 Task: Strikethrough the description.
Action: Mouse moved to (447, 285)
Screenshot: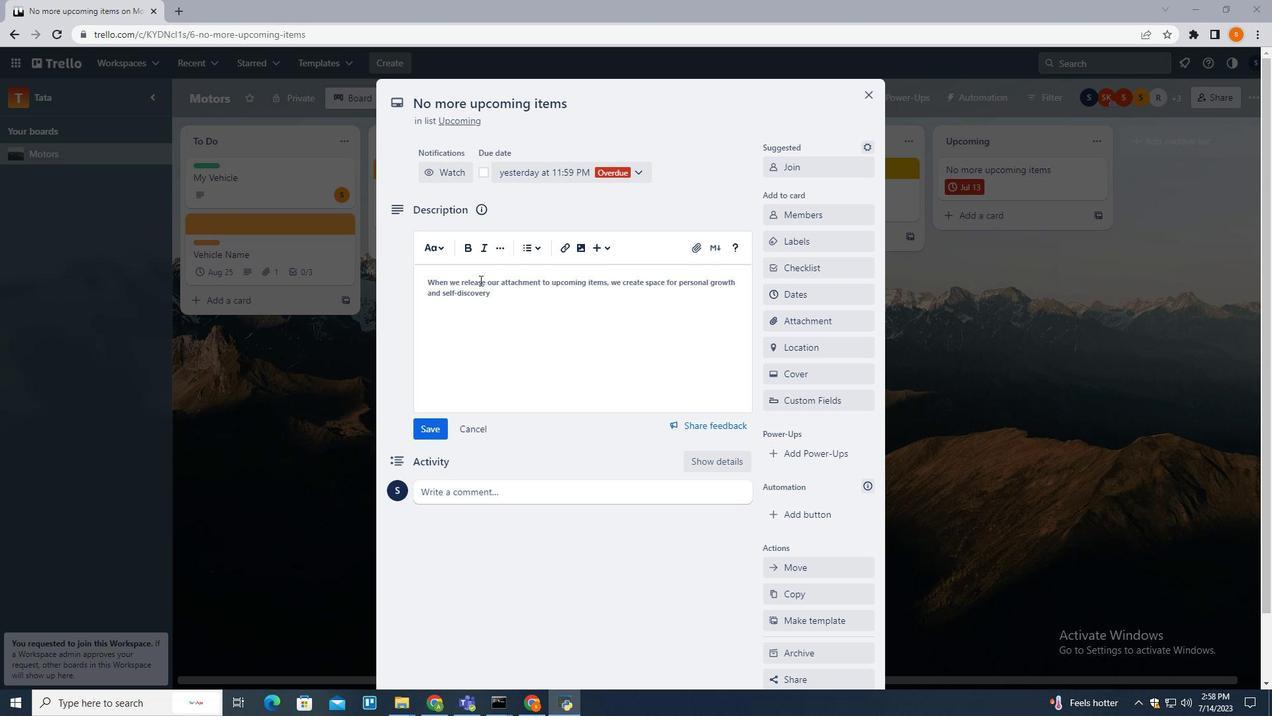 
Action: Mouse pressed left at (447, 285)
Screenshot: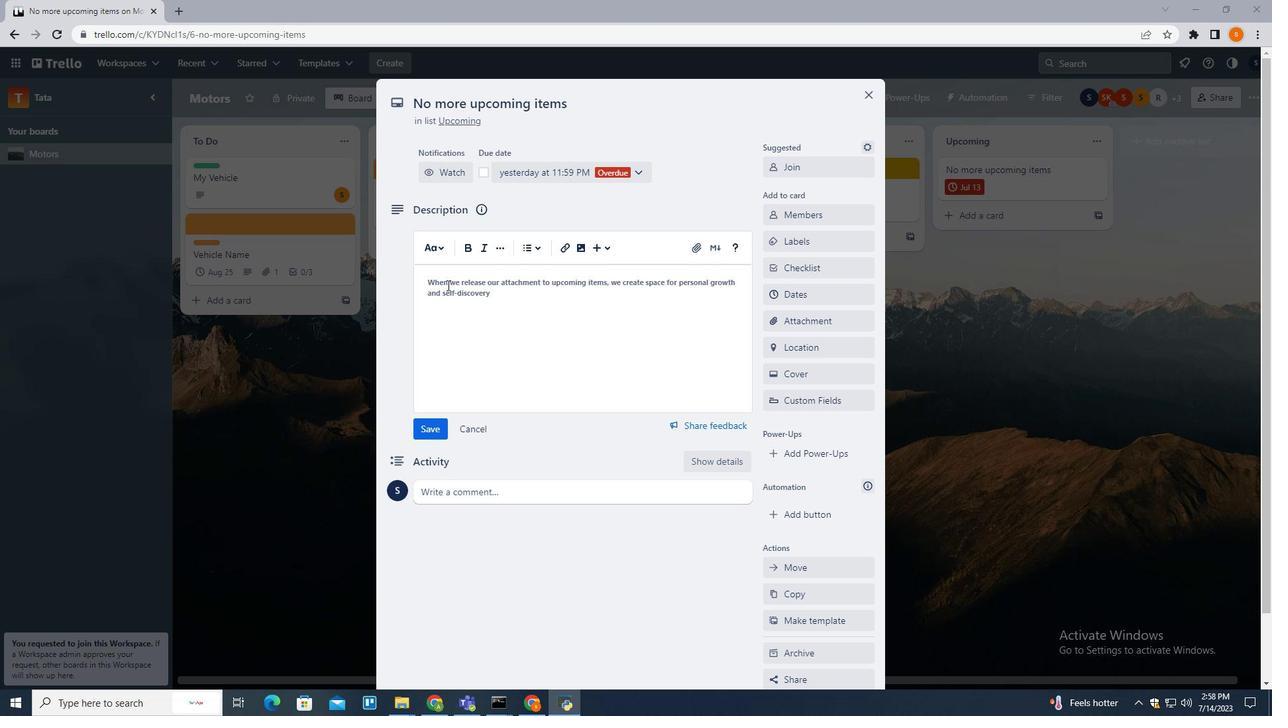 
Action: Mouse pressed left at (447, 285)
Screenshot: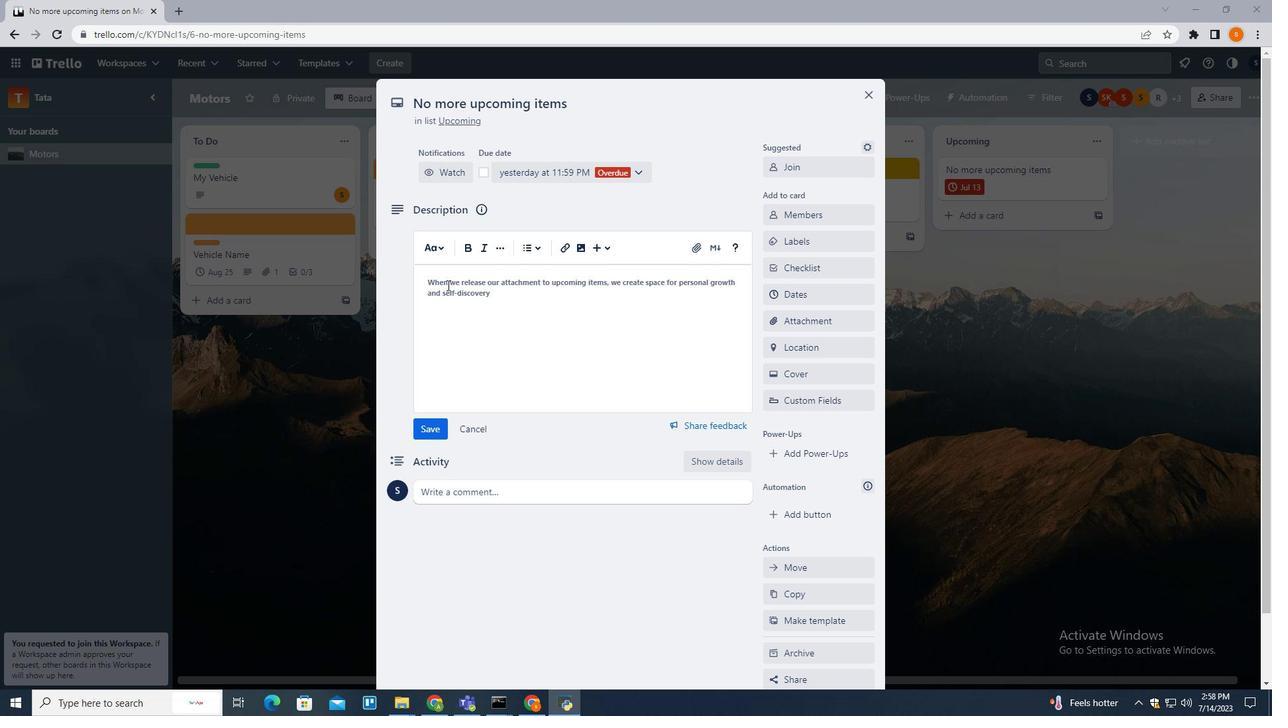 
Action: Mouse pressed left at (447, 285)
Screenshot: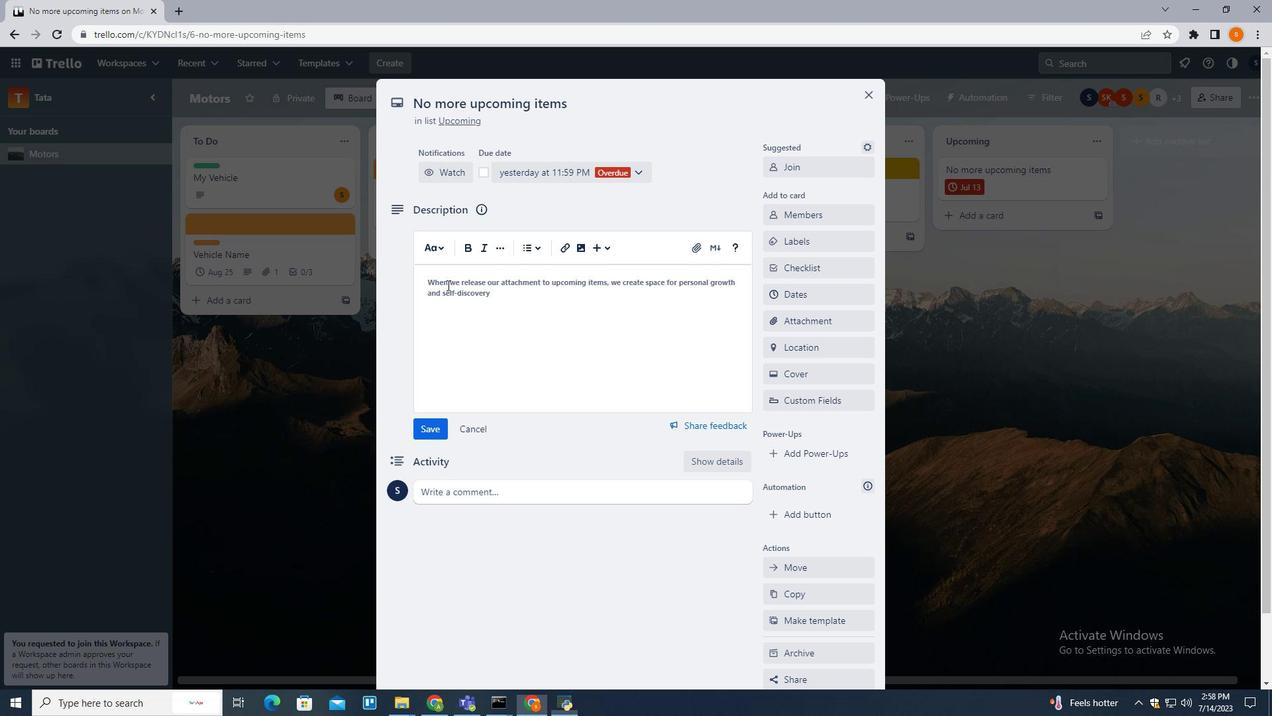 
Action: Mouse moved to (505, 249)
Screenshot: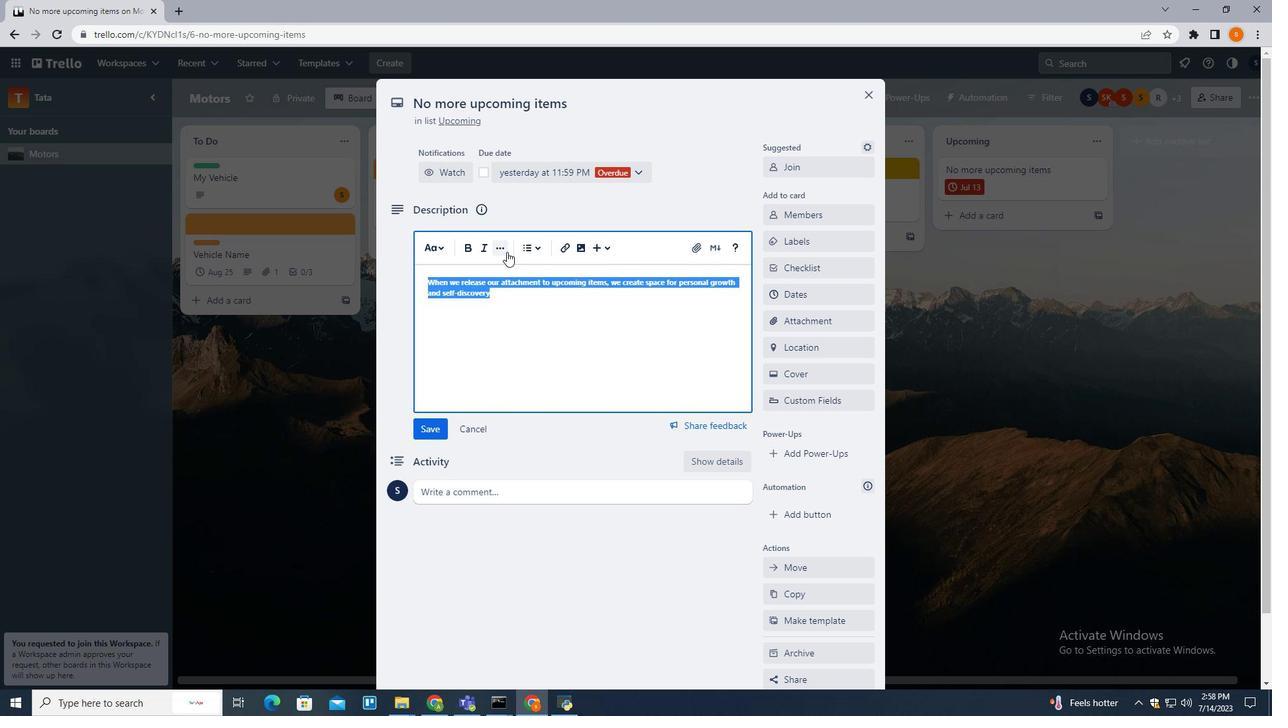 
Action: Mouse pressed left at (505, 249)
Screenshot: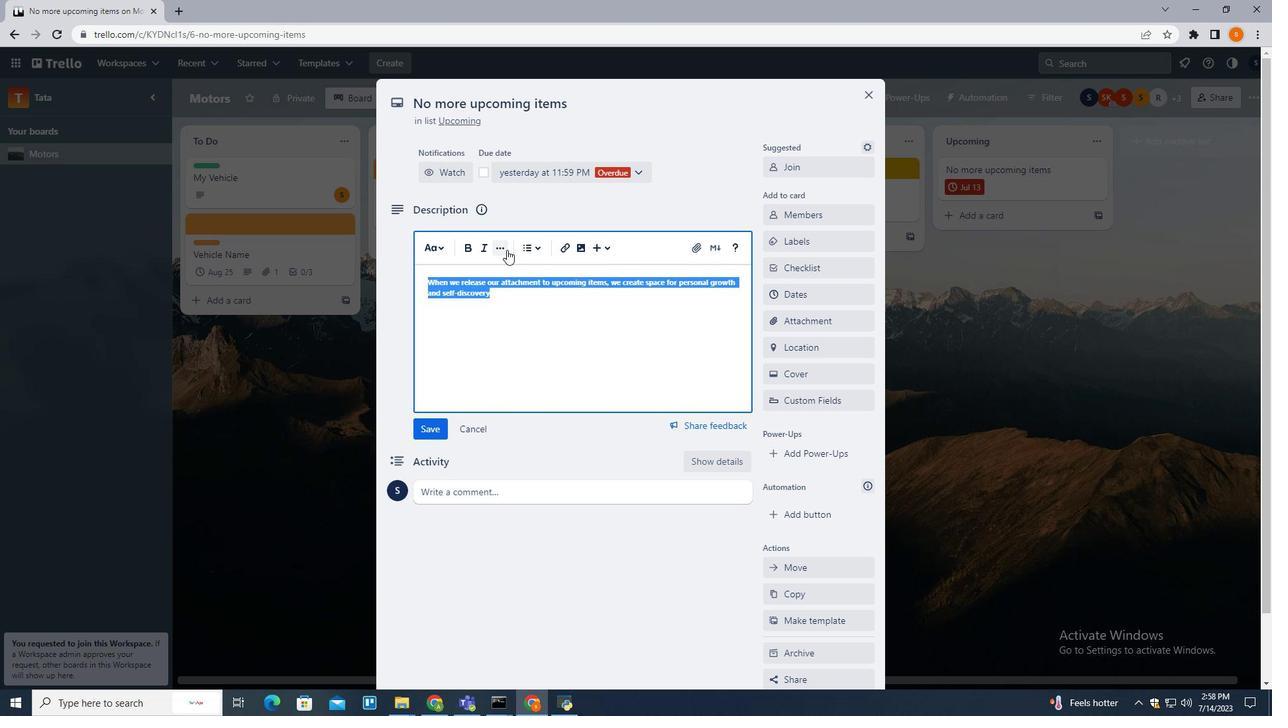 
Action: Mouse moved to (515, 272)
Screenshot: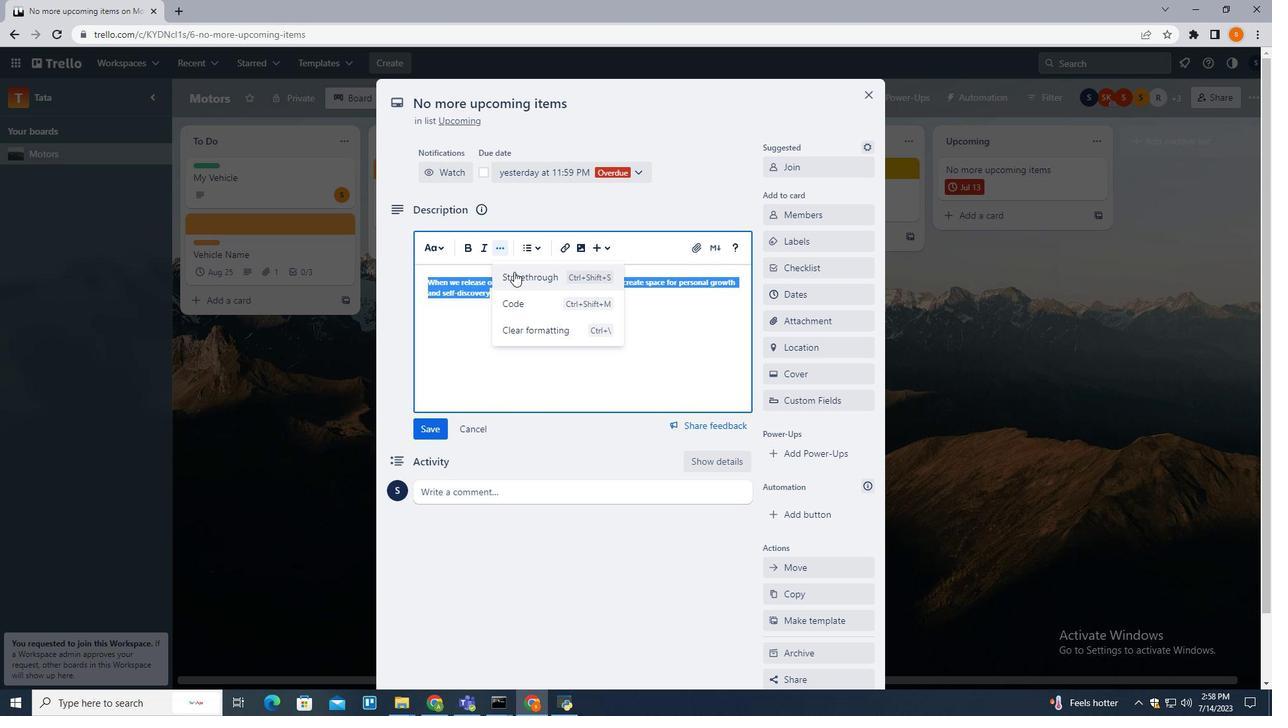 
Action: Mouse pressed left at (515, 272)
Screenshot: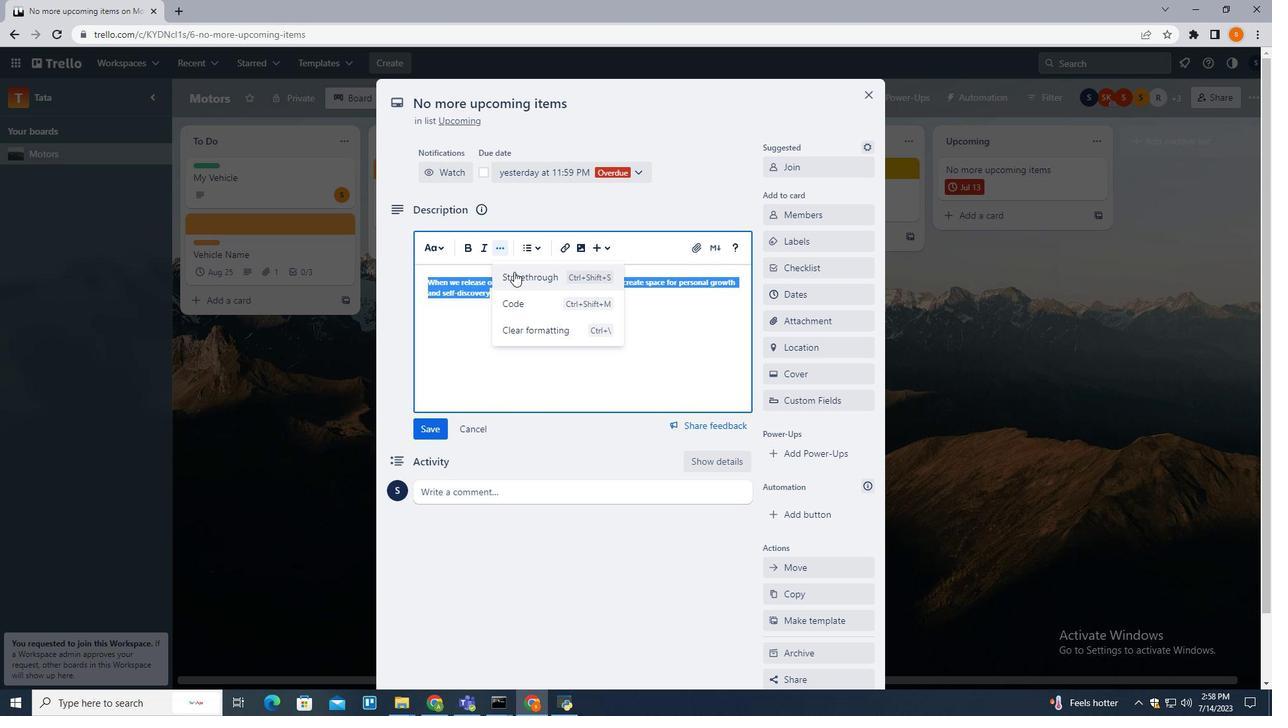
Action: Mouse moved to (523, 354)
Screenshot: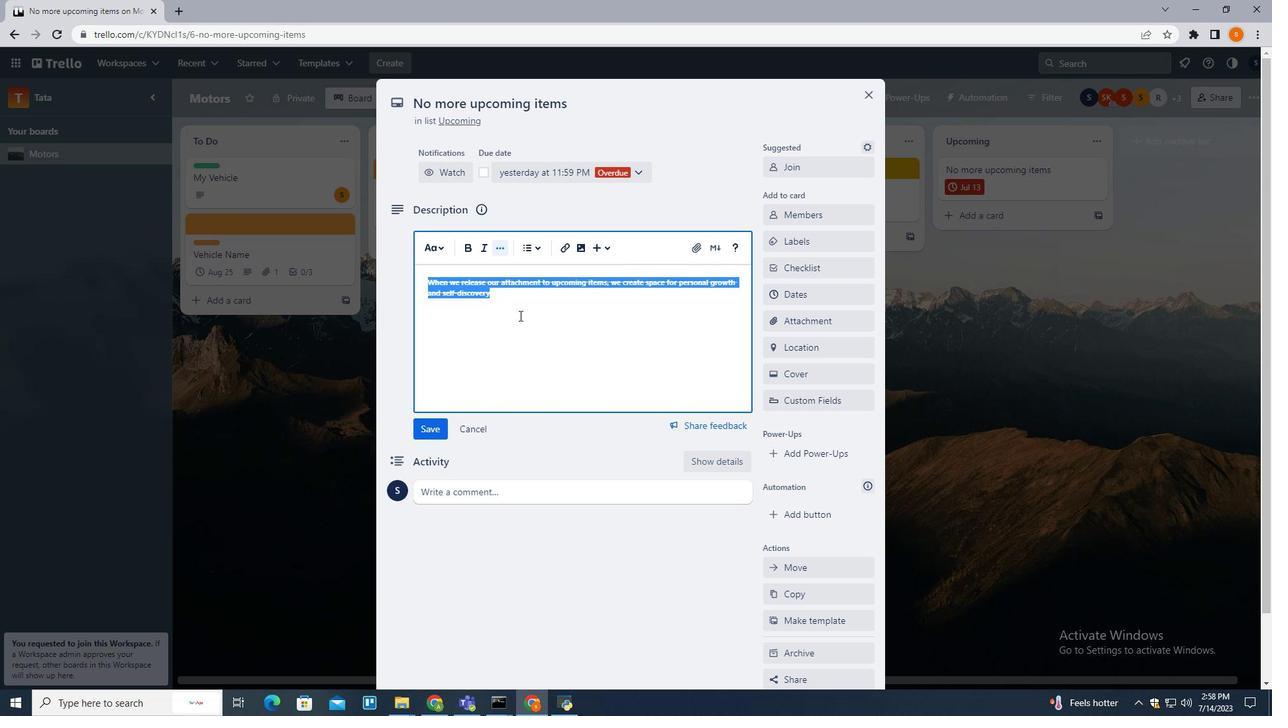 
Action: Mouse pressed left at (523, 354)
Screenshot: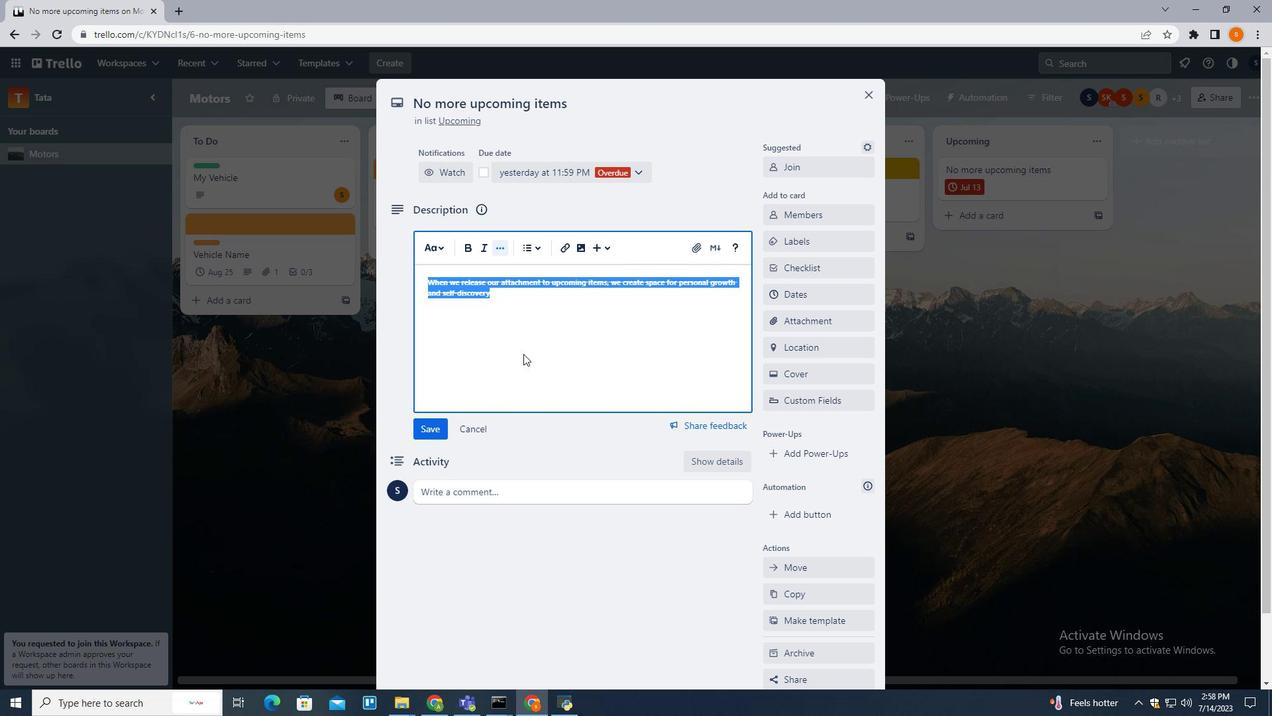 
